 Task: Click the Help button while creating a New Invoice.
Action: Mouse moved to (144, 17)
Screenshot: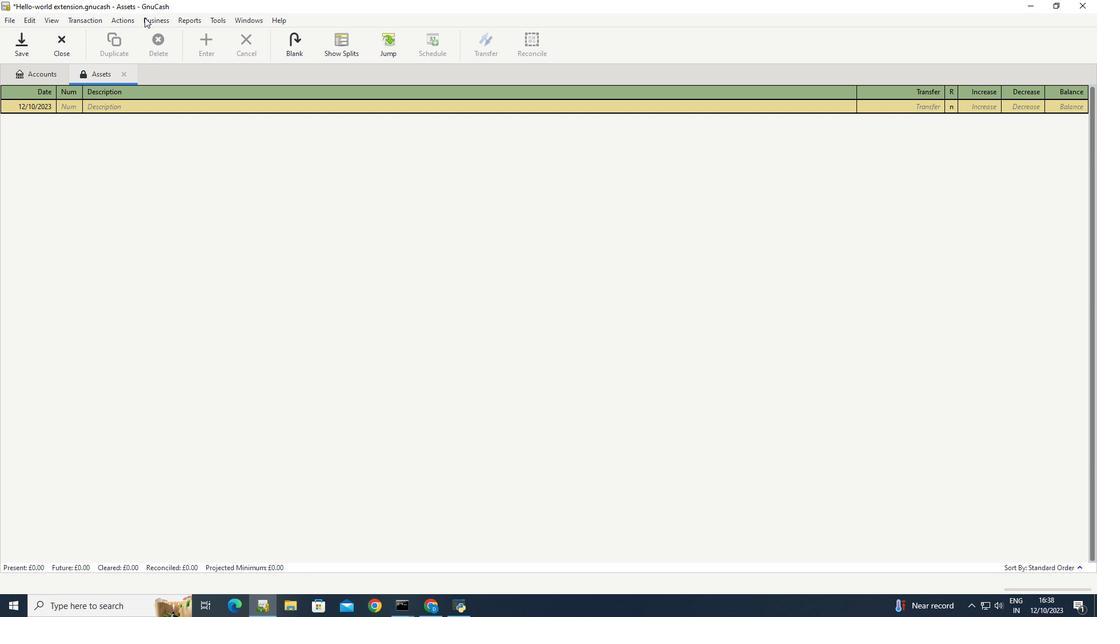 
Action: Mouse pressed left at (144, 17)
Screenshot: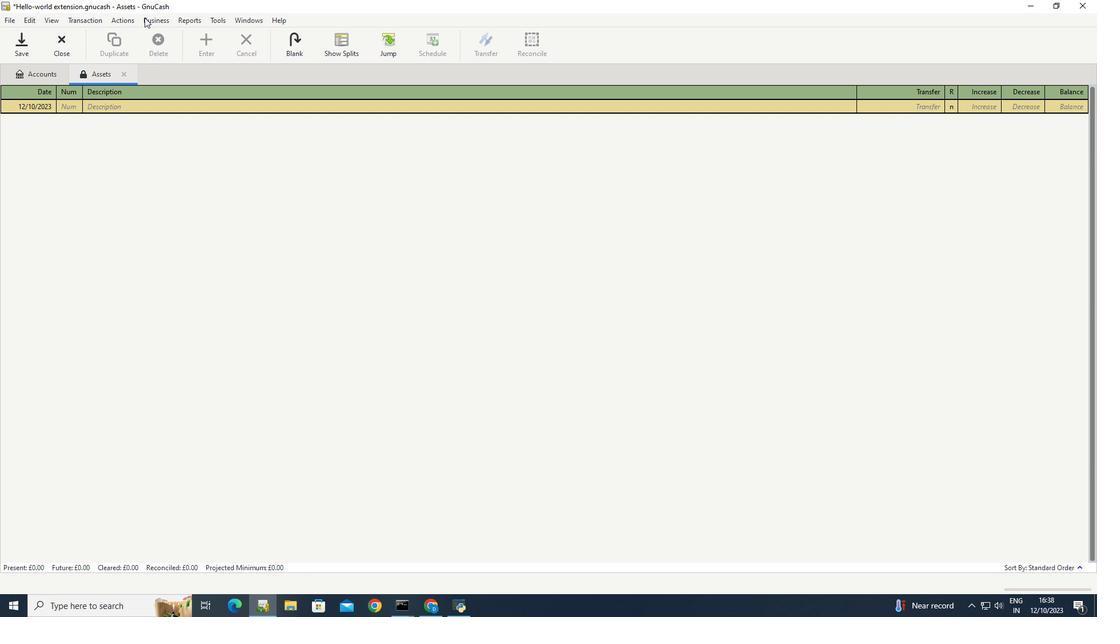 
Action: Mouse moved to (302, 78)
Screenshot: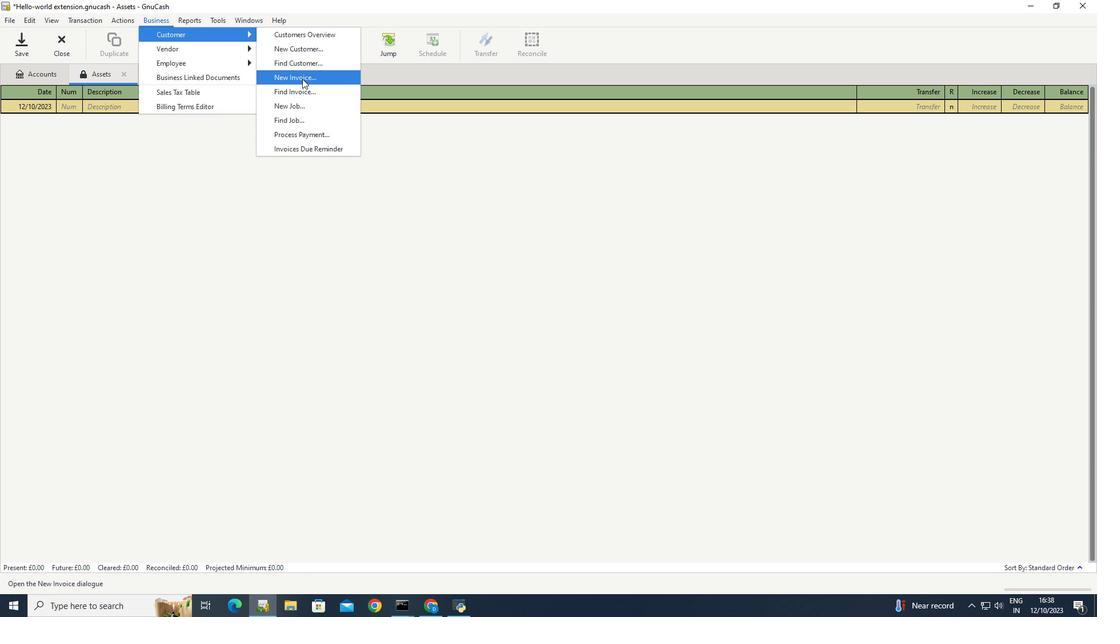 
Action: Mouse pressed left at (302, 78)
Screenshot: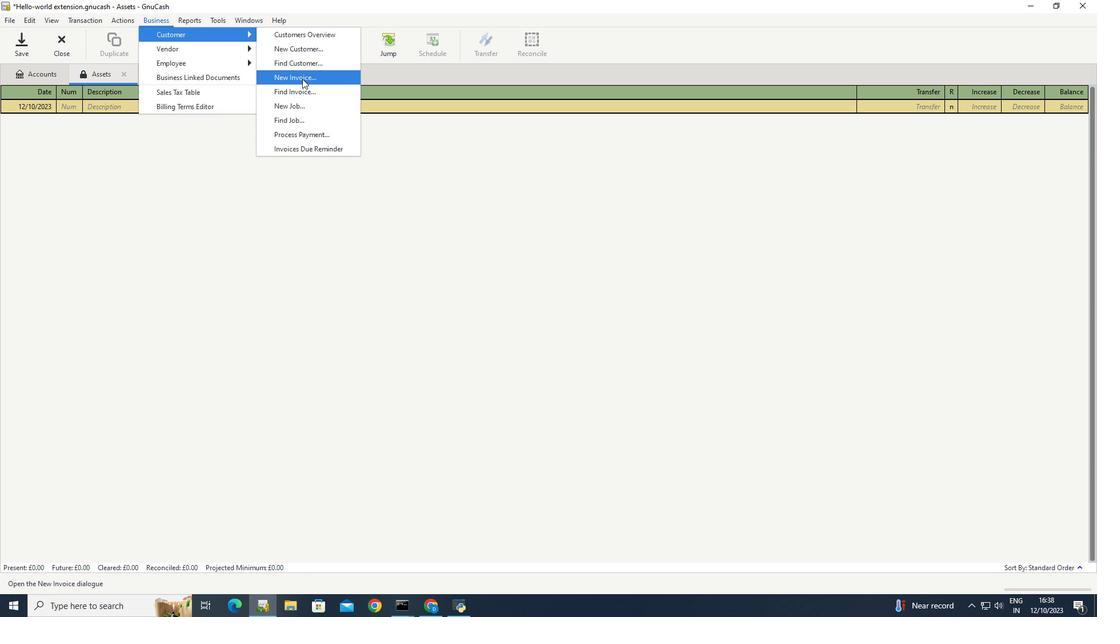 
Action: Mouse moved to (611, 301)
Screenshot: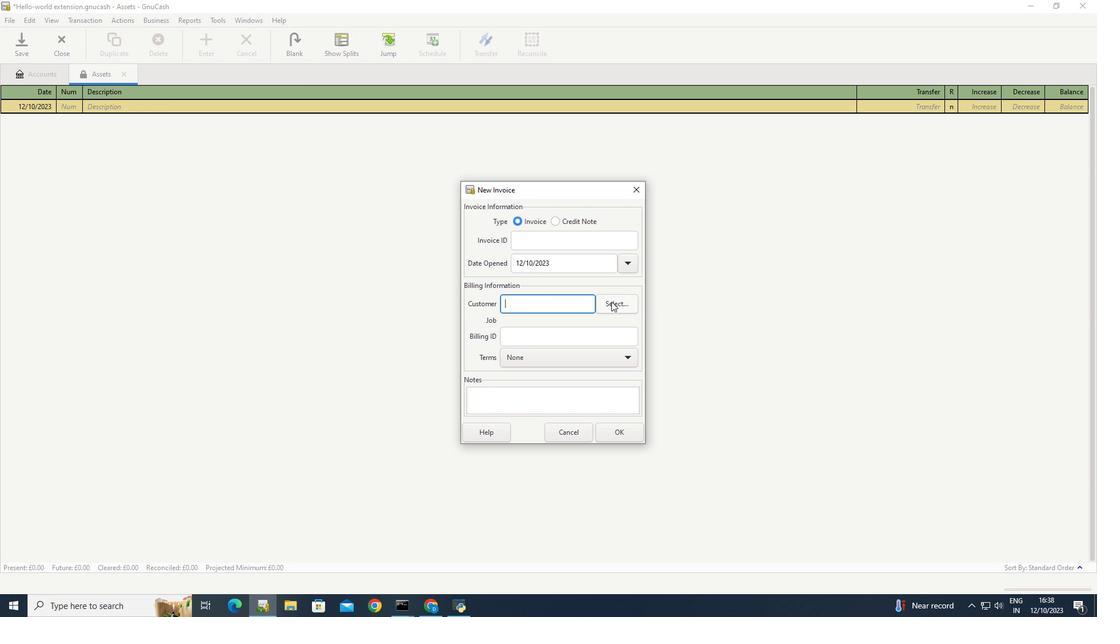 
Action: Mouse pressed left at (611, 301)
Screenshot: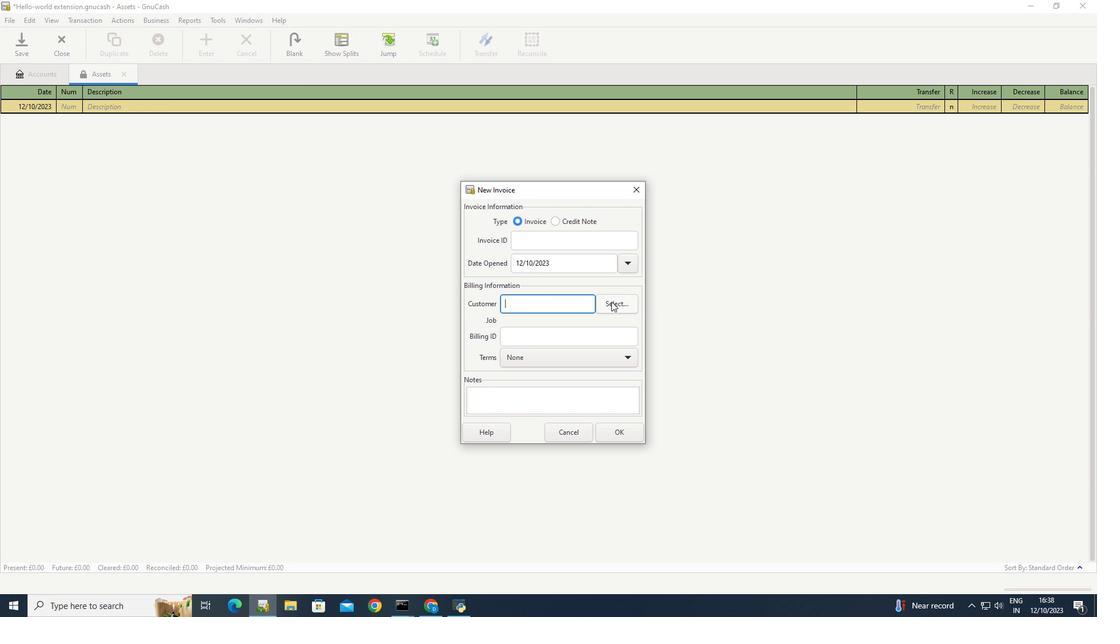 
Action: Mouse moved to (411, 384)
Screenshot: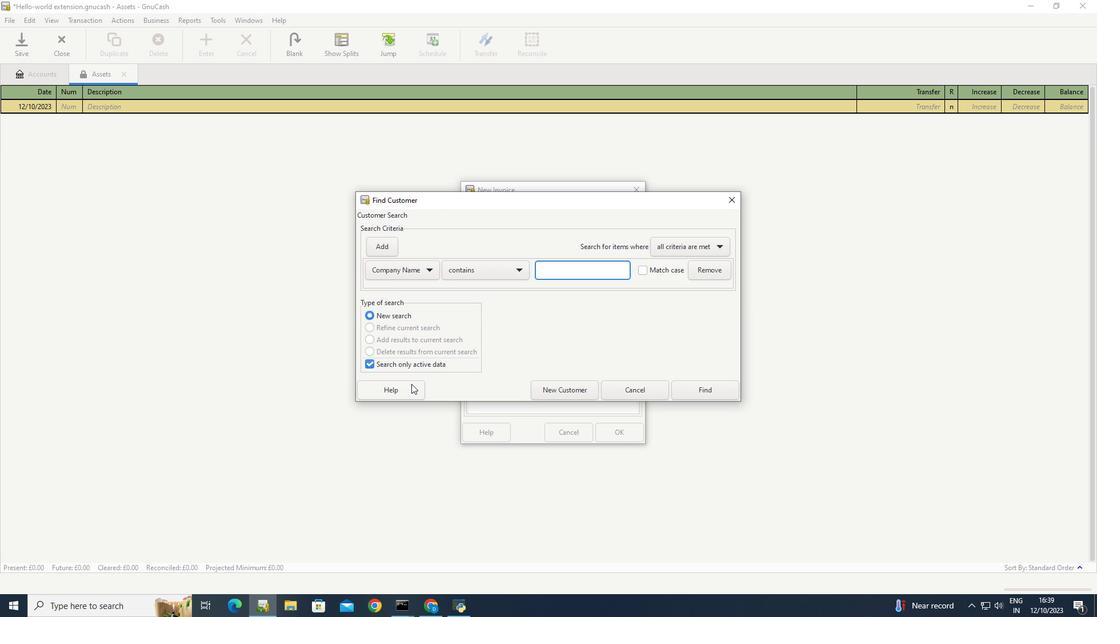 
Action: Mouse pressed left at (411, 384)
Screenshot: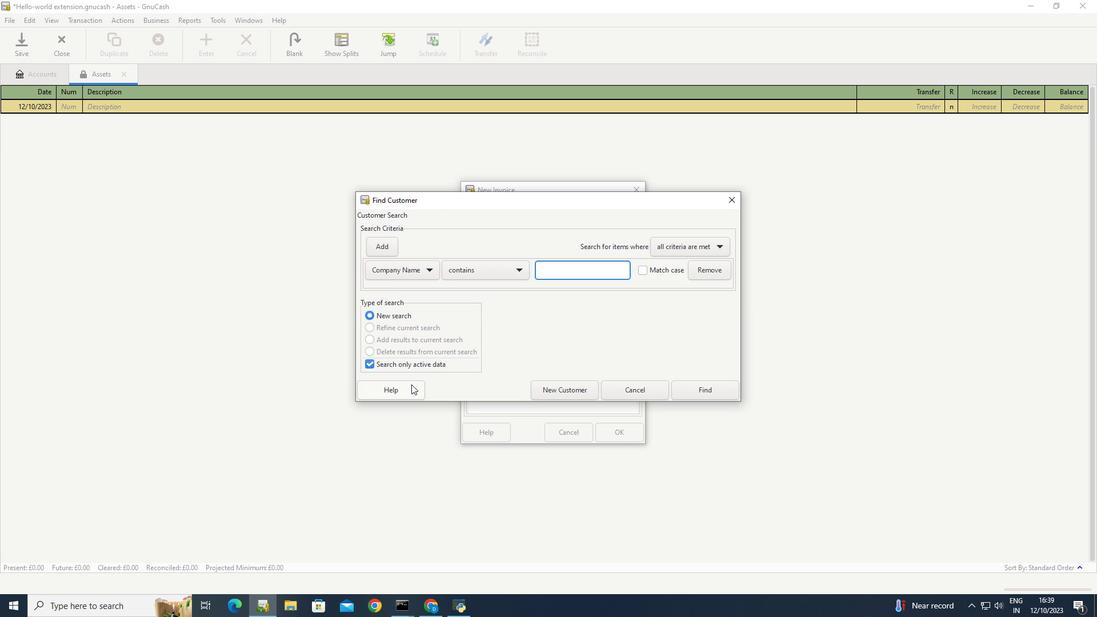 
Action: Mouse moved to (376, 323)
Screenshot: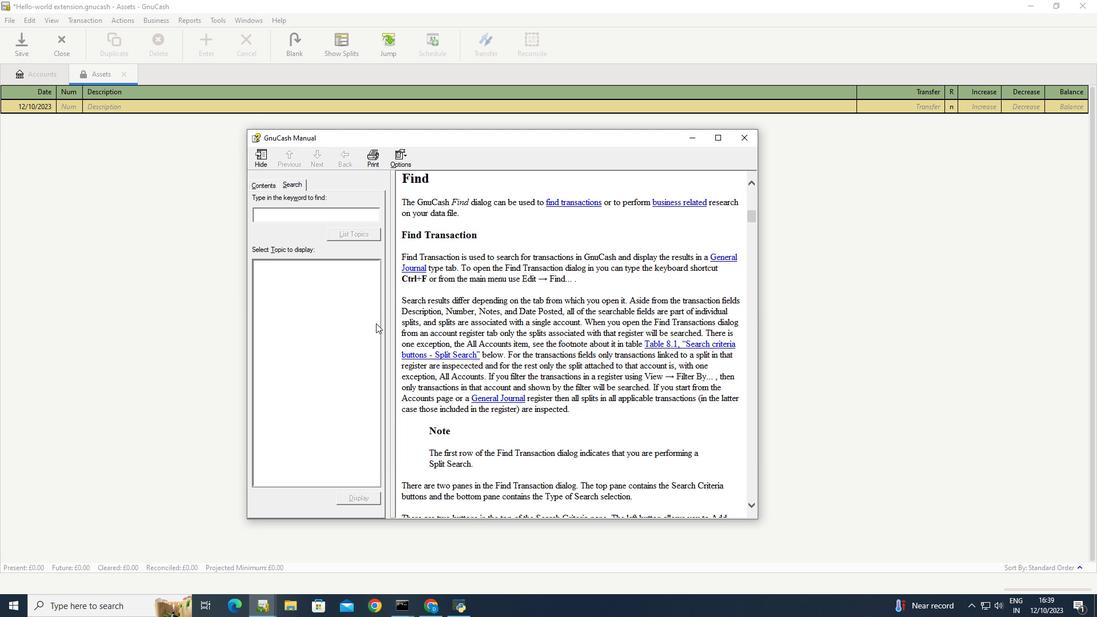 
Action: Mouse pressed left at (376, 323)
Screenshot: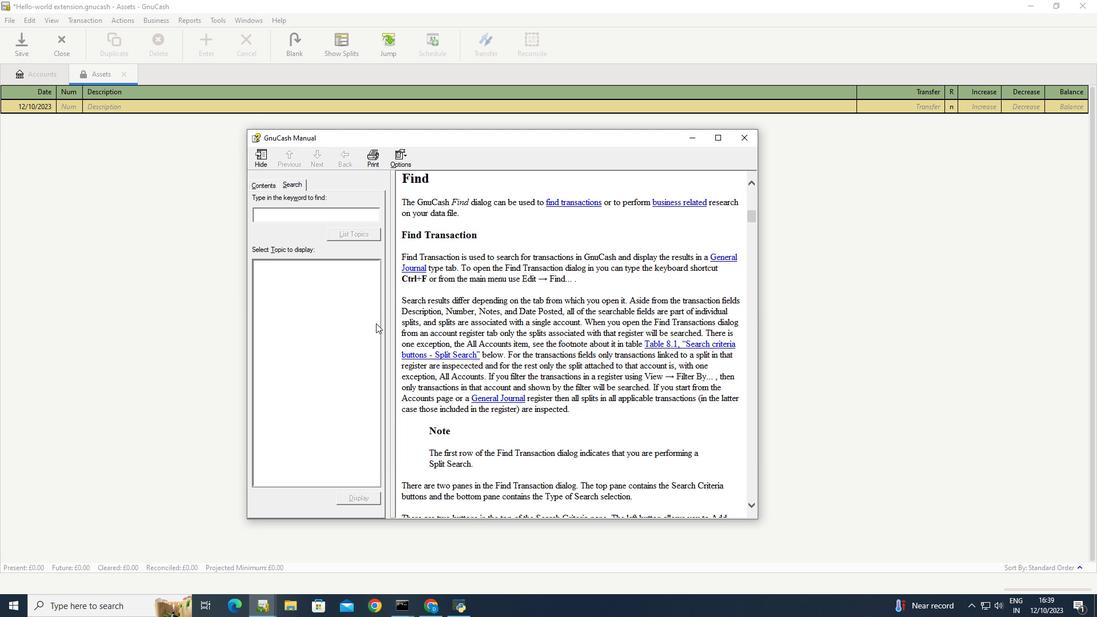 
